 Task: Create New Customer with Customer Name: The Chain, Billing Address Line1: 4724 Wines Lane, Billing Address Line2:  Sabine Pass, Billing Address Line3:  Texas 77655, Cell Number: 806-758-1091
Action: Mouse pressed left at (176, 38)
Screenshot: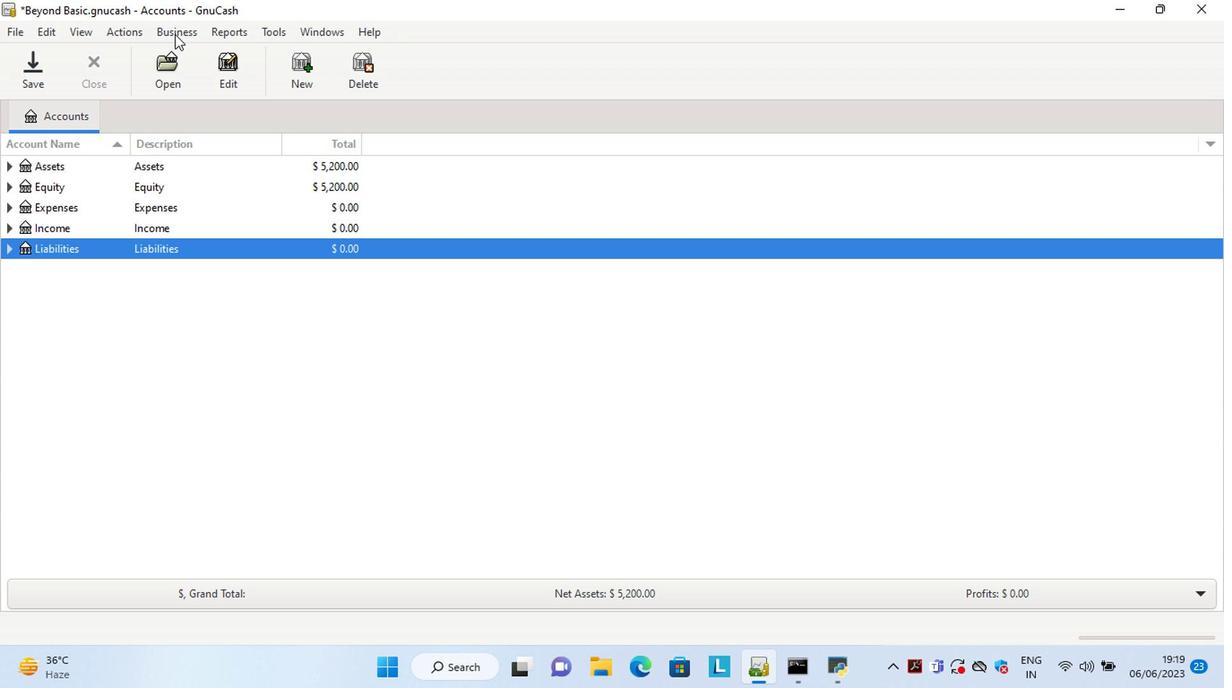 
Action: Mouse moved to (364, 75)
Screenshot: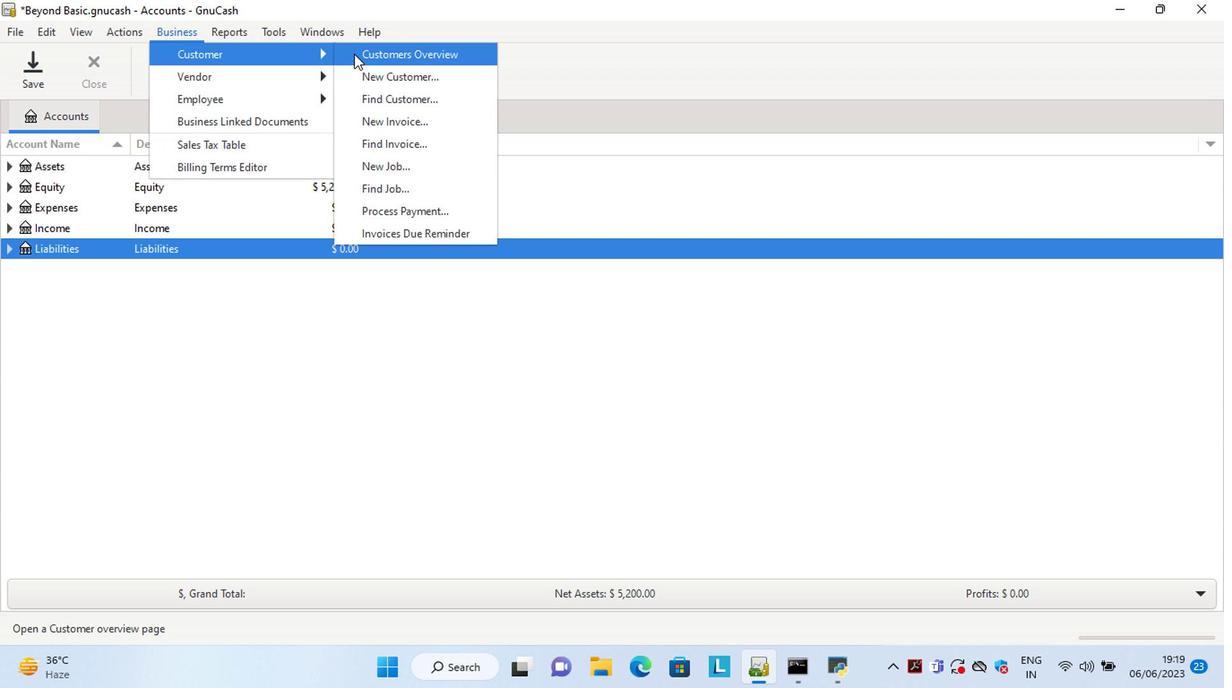 
Action: Mouse pressed left at (364, 75)
Screenshot: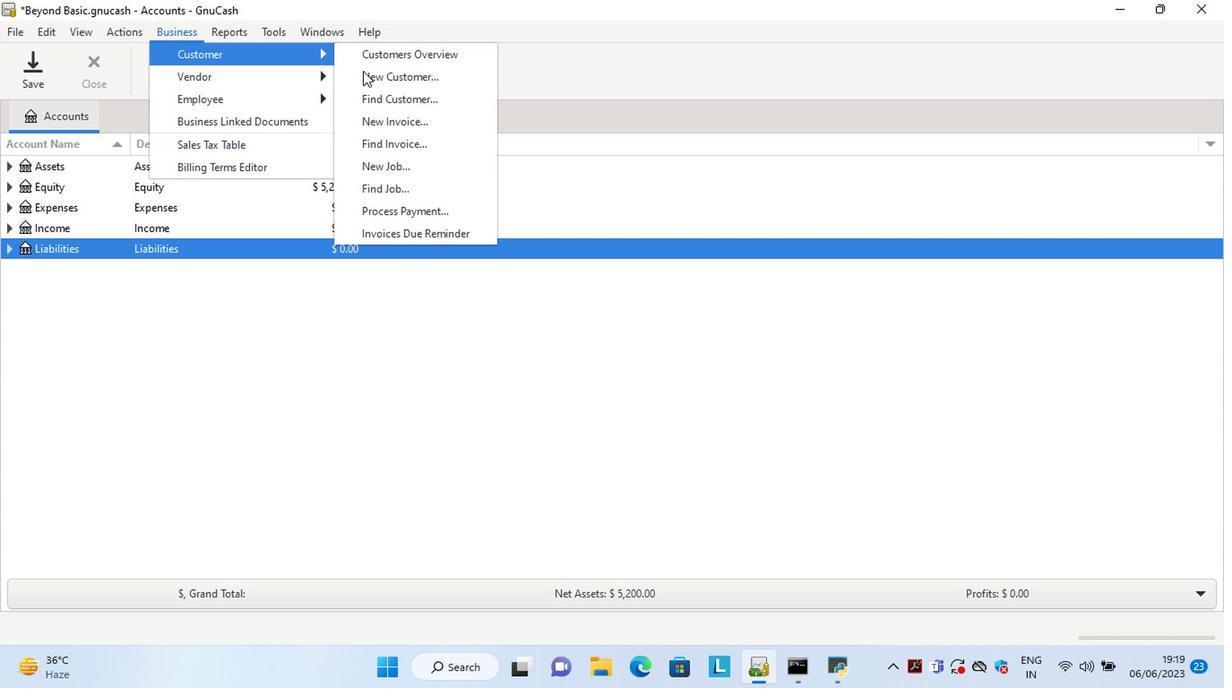 
Action: Mouse moved to (875, 239)
Screenshot: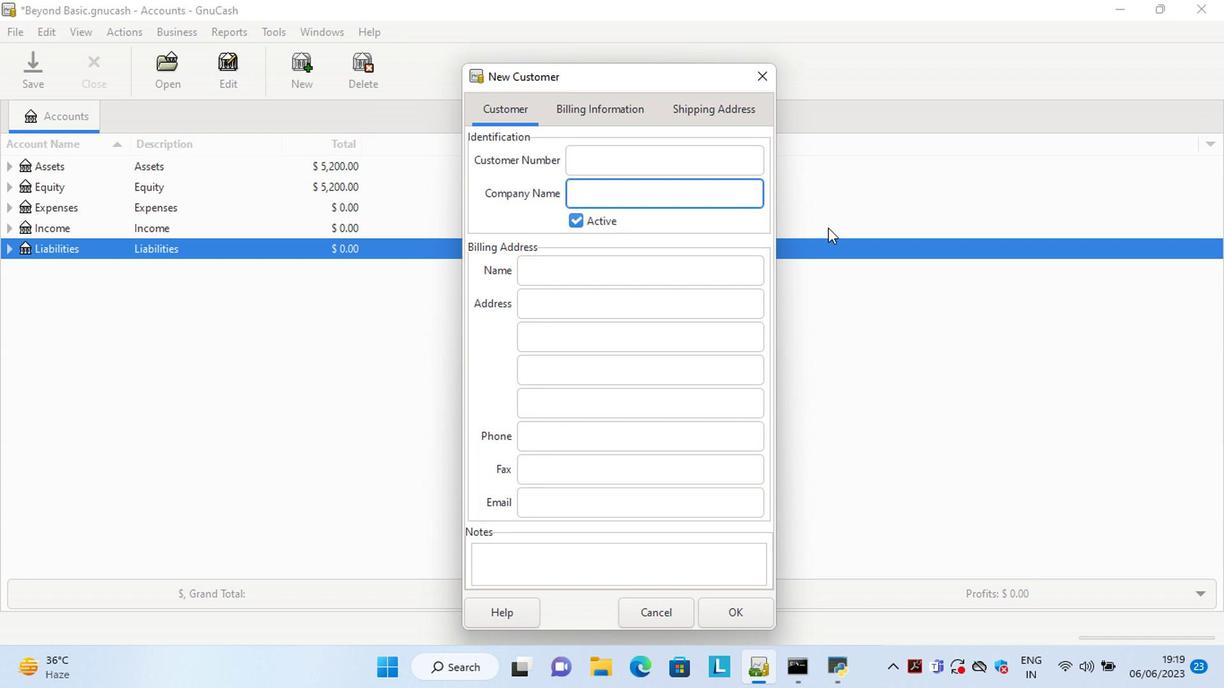 
Action: Key pressed <Key.shift>The<Key.space><Key.shift>Chain<Key.space><Key.backspace><Key.tab><Key.tab><Key.tab>4724<Key.space><Key.shift>Wines<Key.space><Key.shift>Lane<Key.tab><Key.shift>Sab<Key.tab><Key.shift>T<Key.tab><Key.tab>806-758-1091<Key.tab>
Screenshot: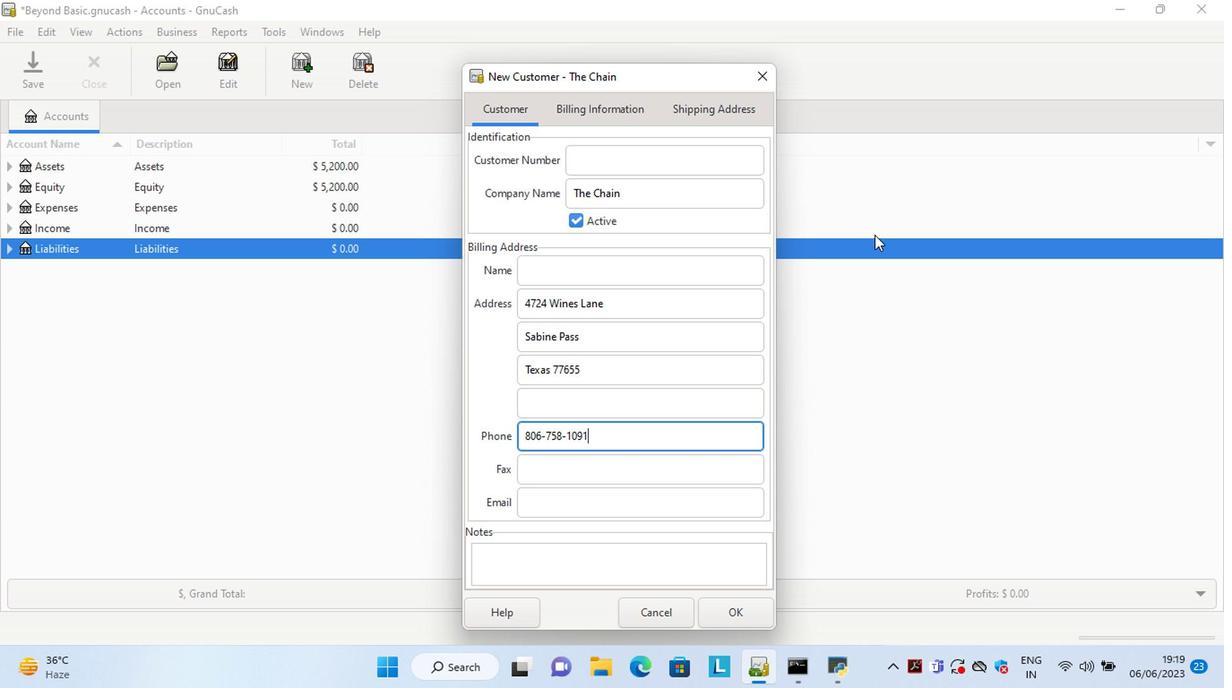 
Action: Mouse moved to (745, 613)
Screenshot: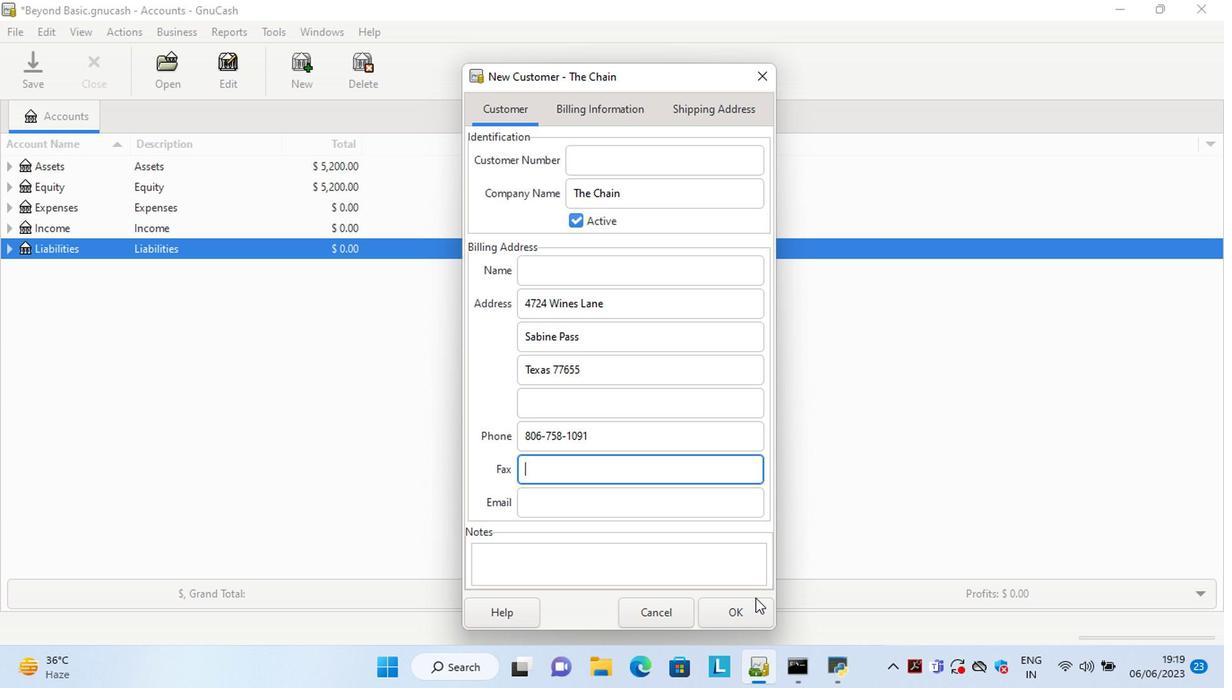 
Action: Mouse pressed left at (745, 613)
Screenshot: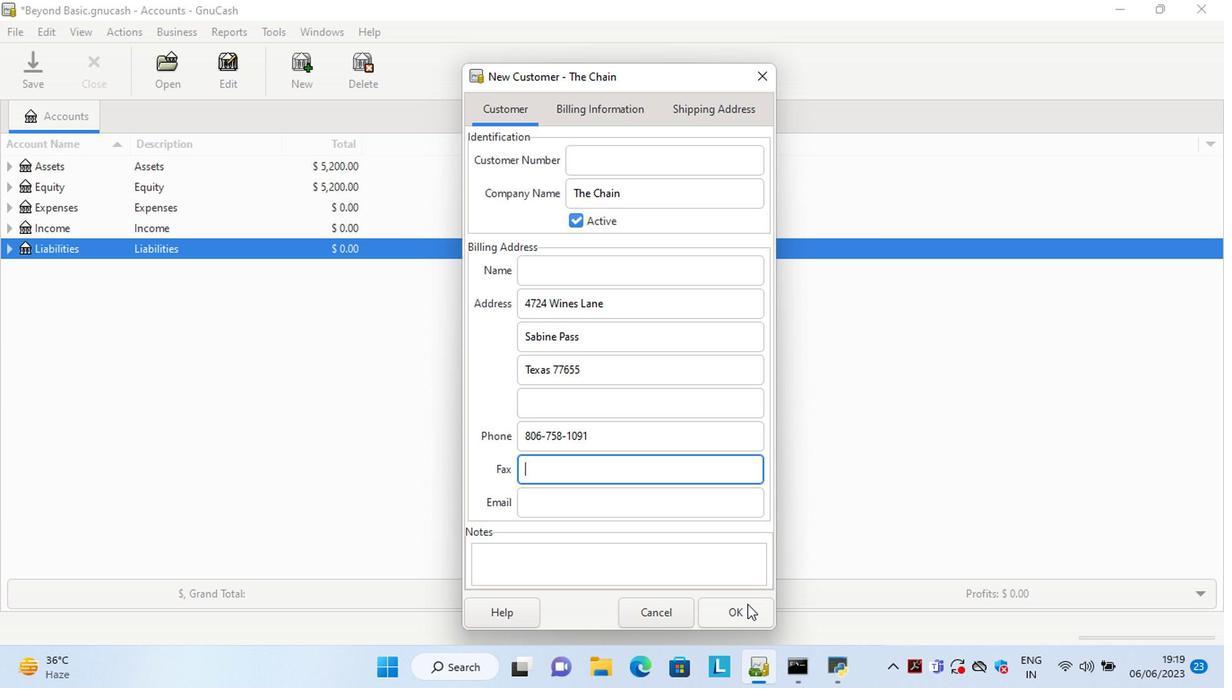 
